 Task: Select animal welfare as the cause.
Action: Mouse moved to (889, 90)
Screenshot: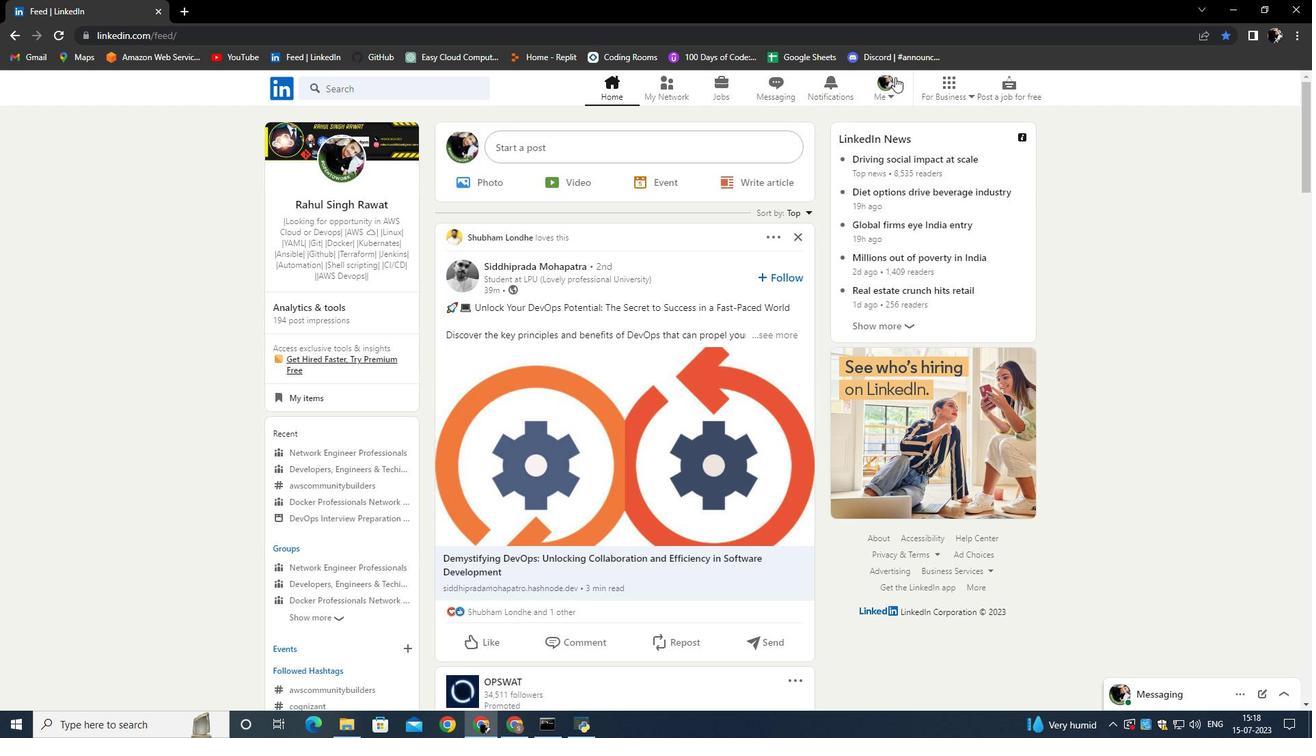 
Action: Mouse pressed left at (889, 90)
Screenshot: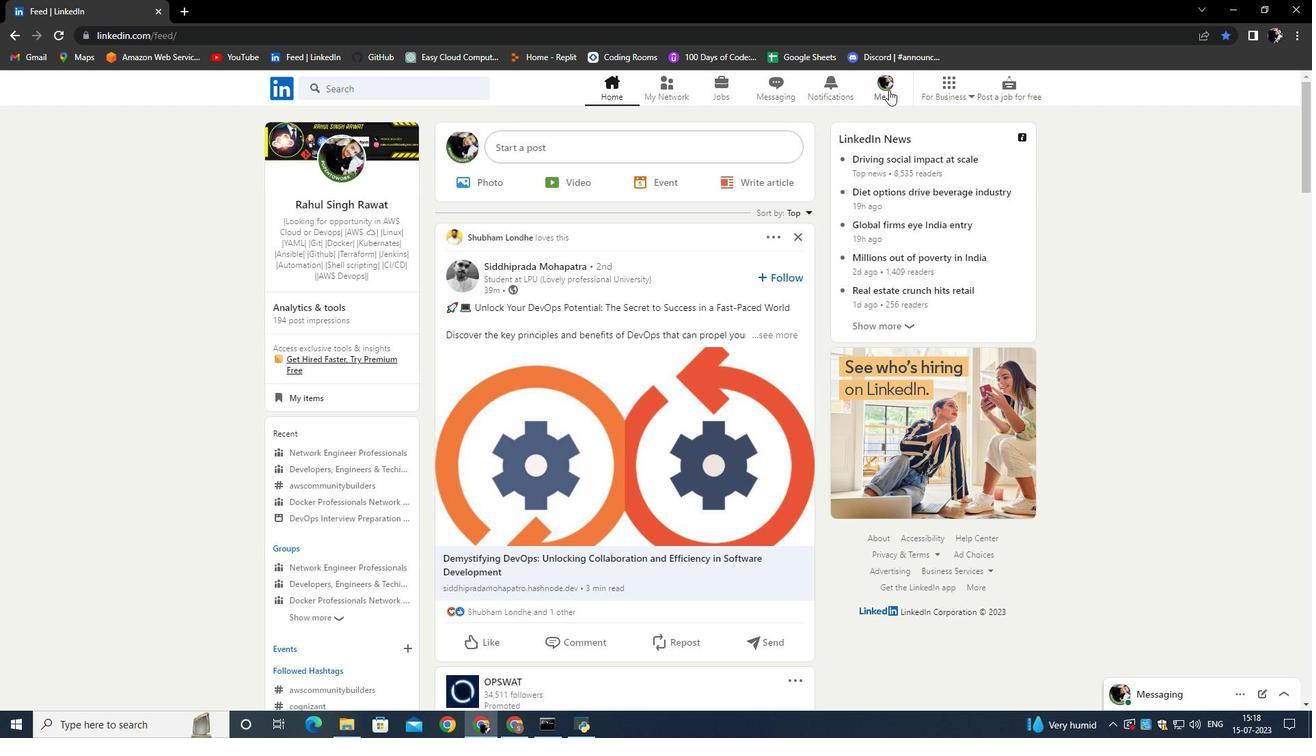
Action: Mouse moved to (769, 173)
Screenshot: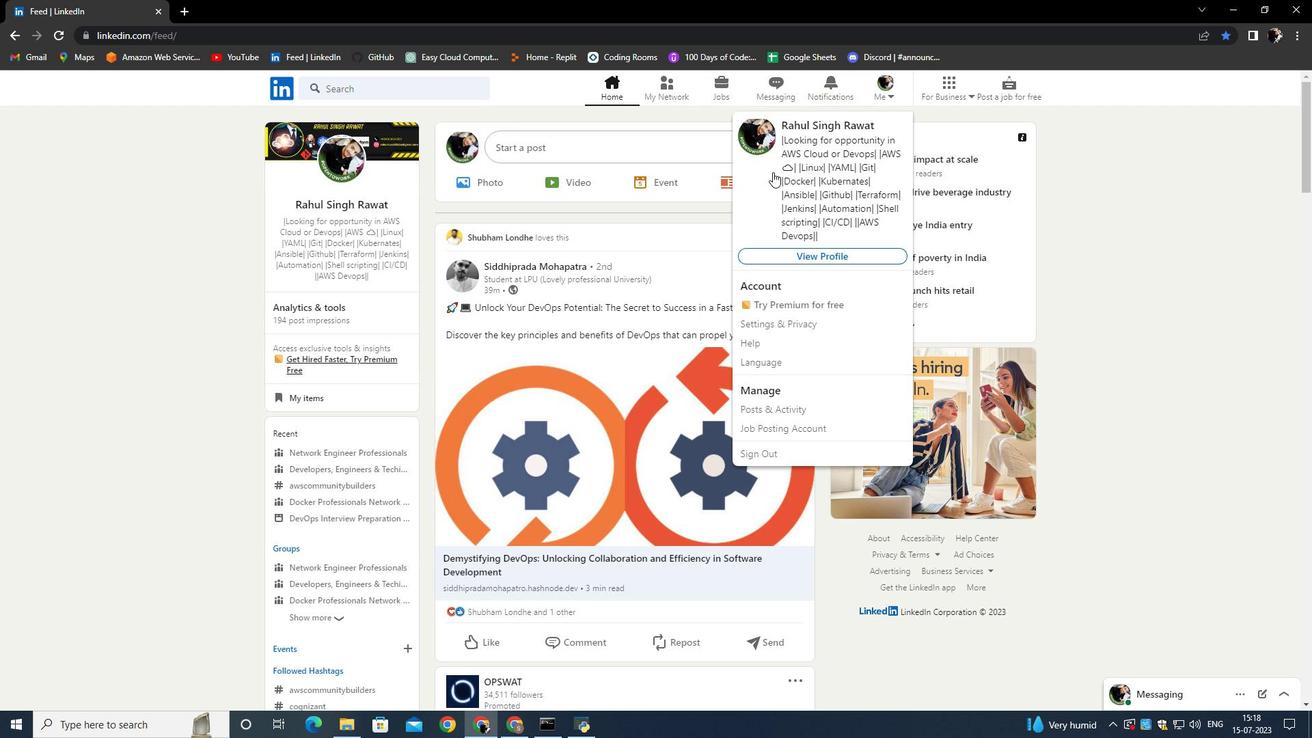 
Action: Mouse pressed left at (769, 173)
Screenshot: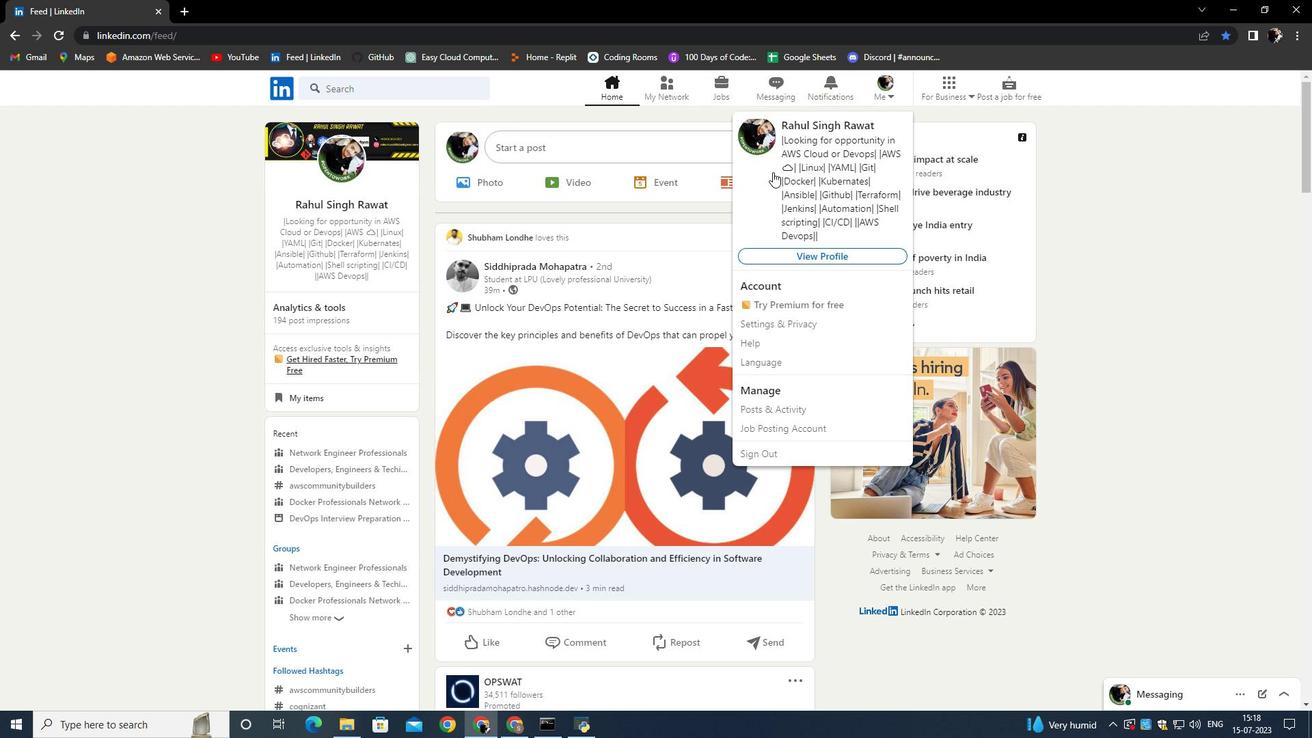 
Action: Mouse moved to (414, 520)
Screenshot: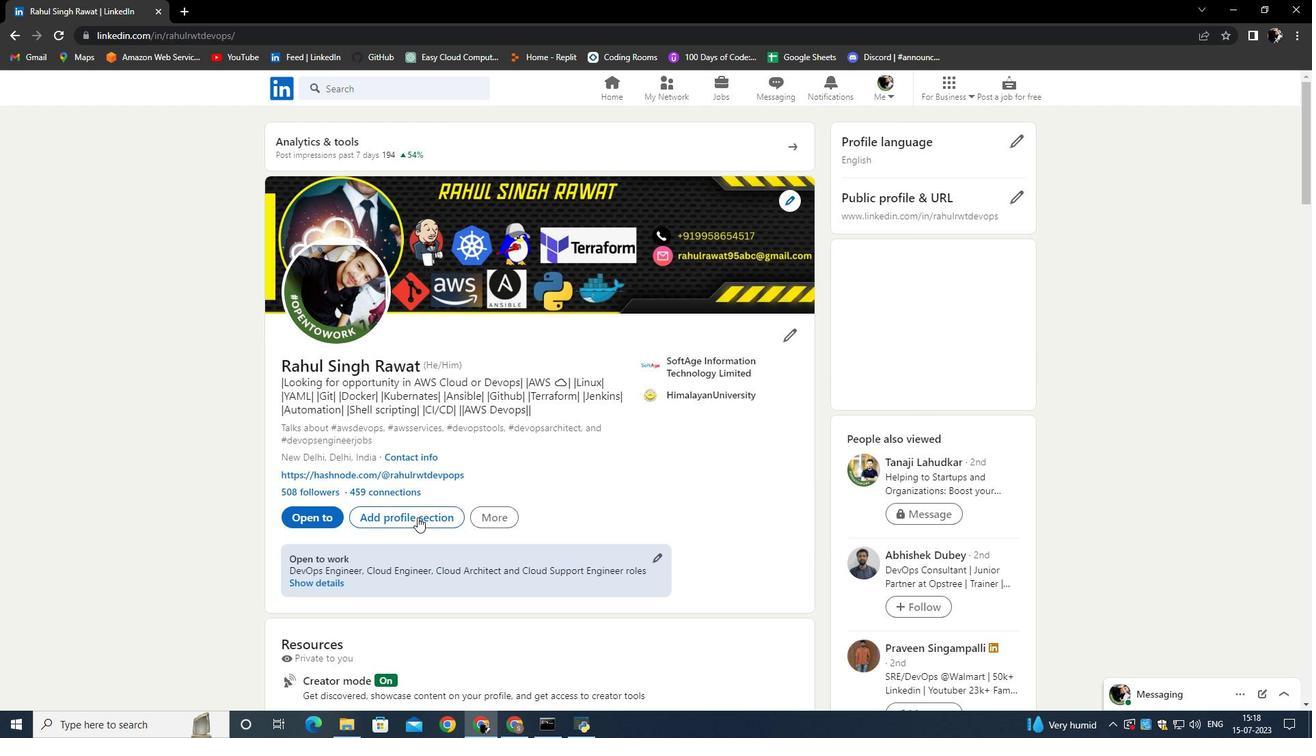 
Action: Mouse pressed left at (414, 520)
Screenshot: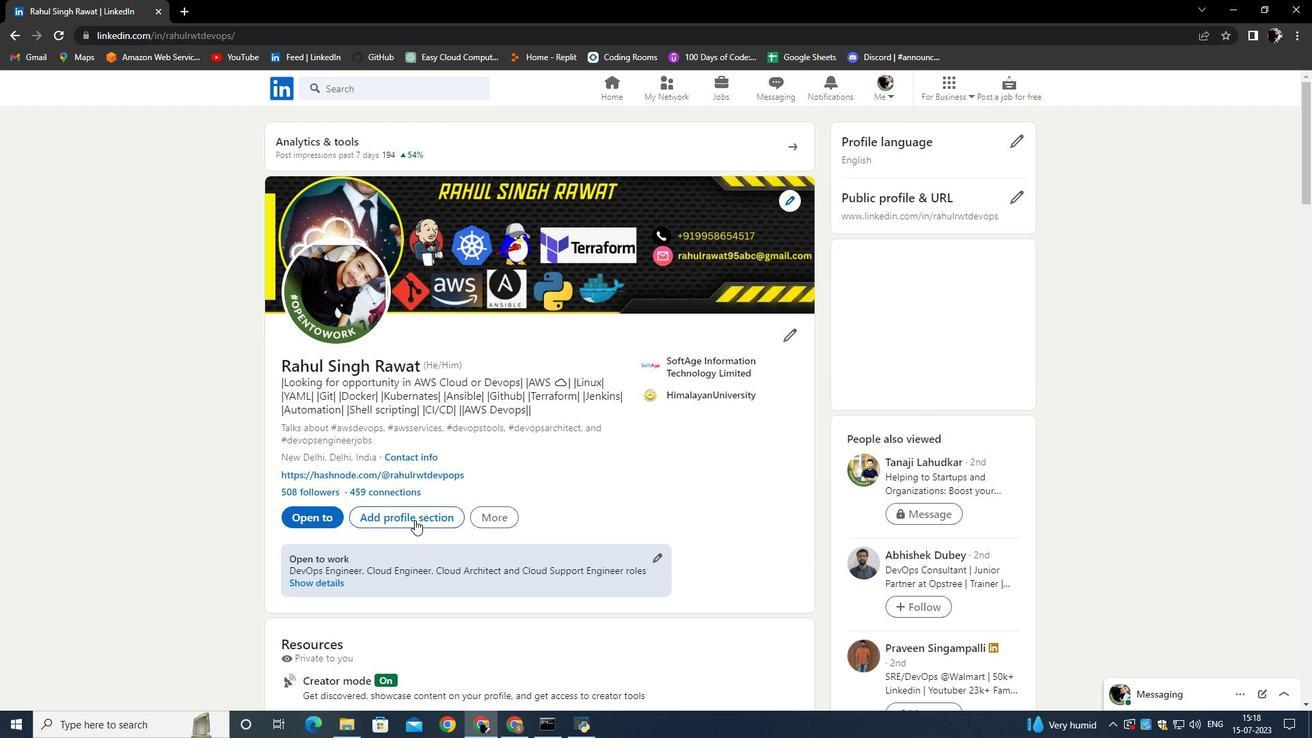 
Action: Mouse moved to (525, 373)
Screenshot: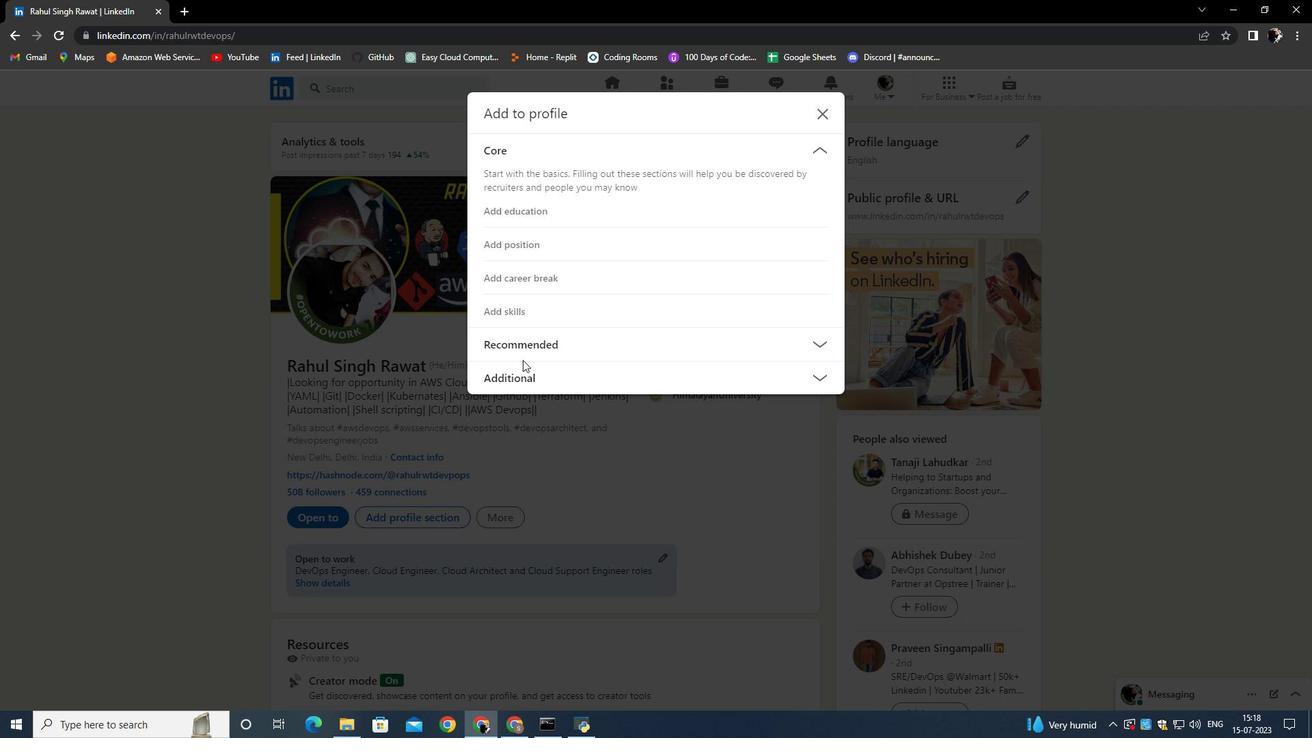 
Action: Mouse pressed left at (525, 373)
Screenshot: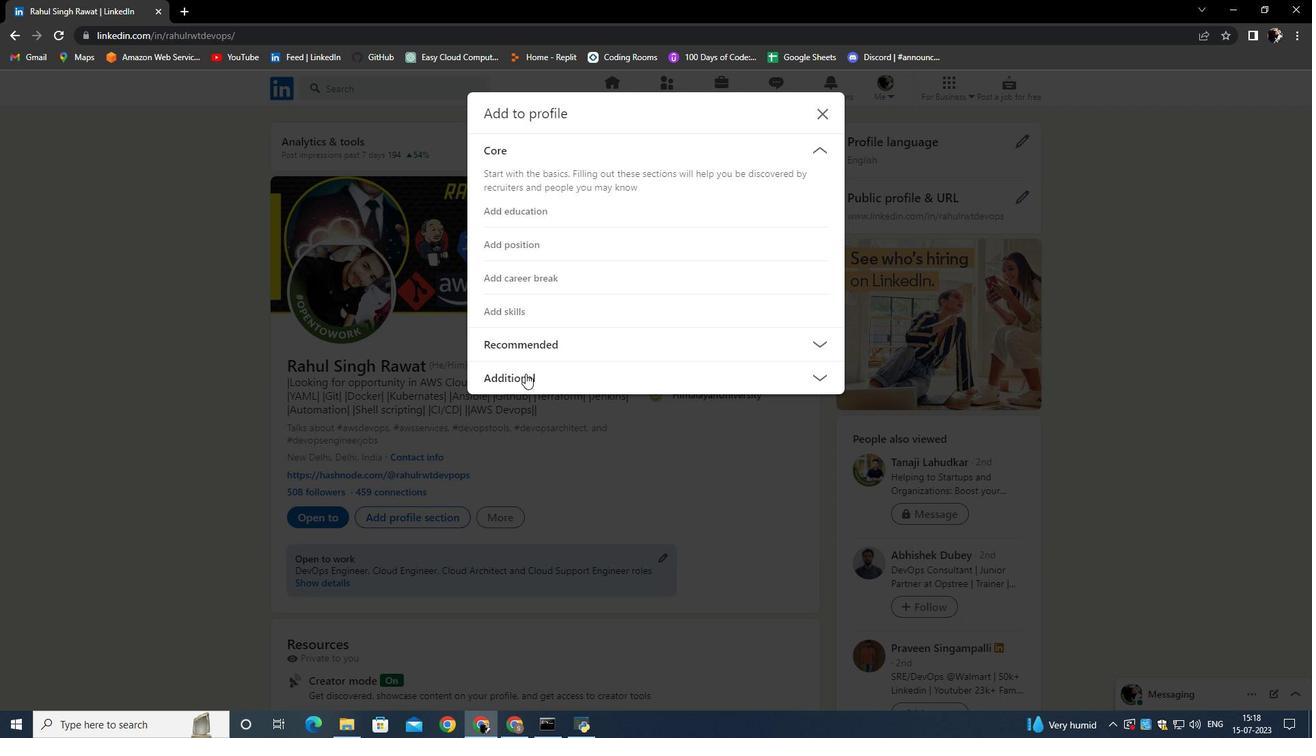 
Action: Mouse moved to (520, 512)
Screenshot: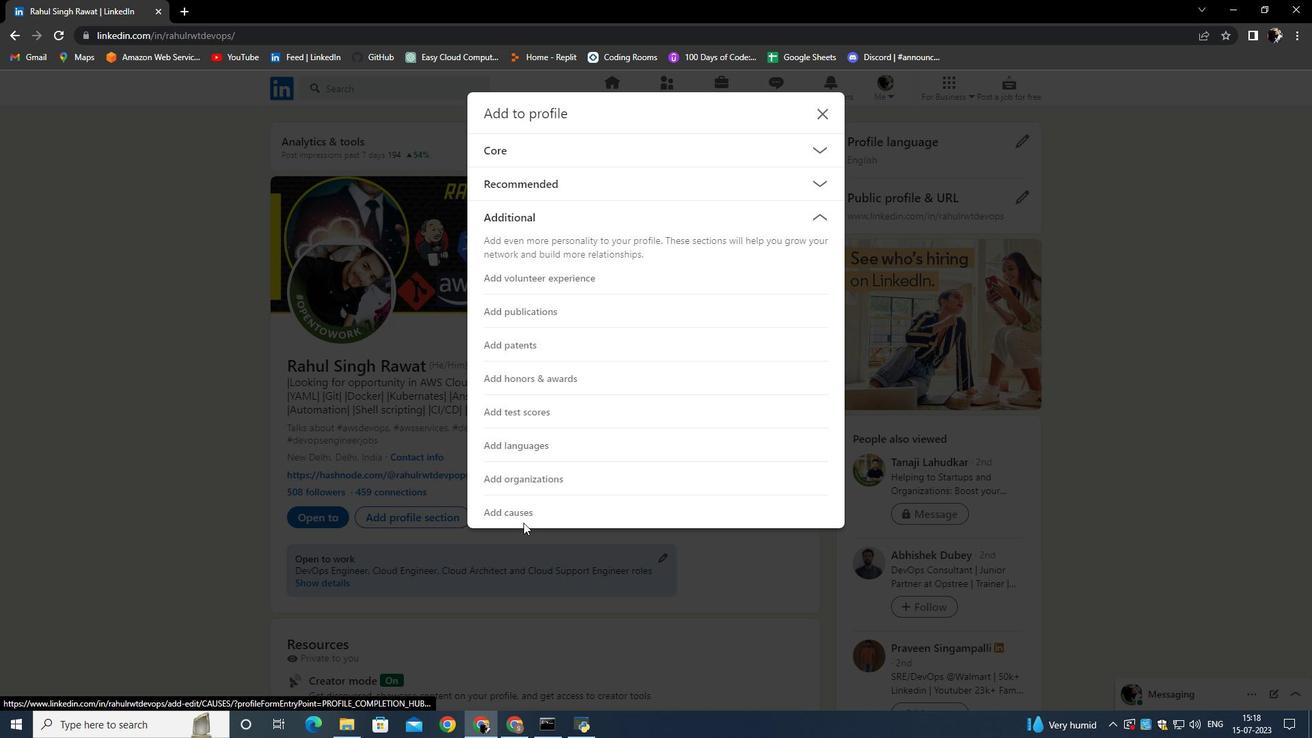 
Action: Mouse pressed left at (520, 512)
Screenshot: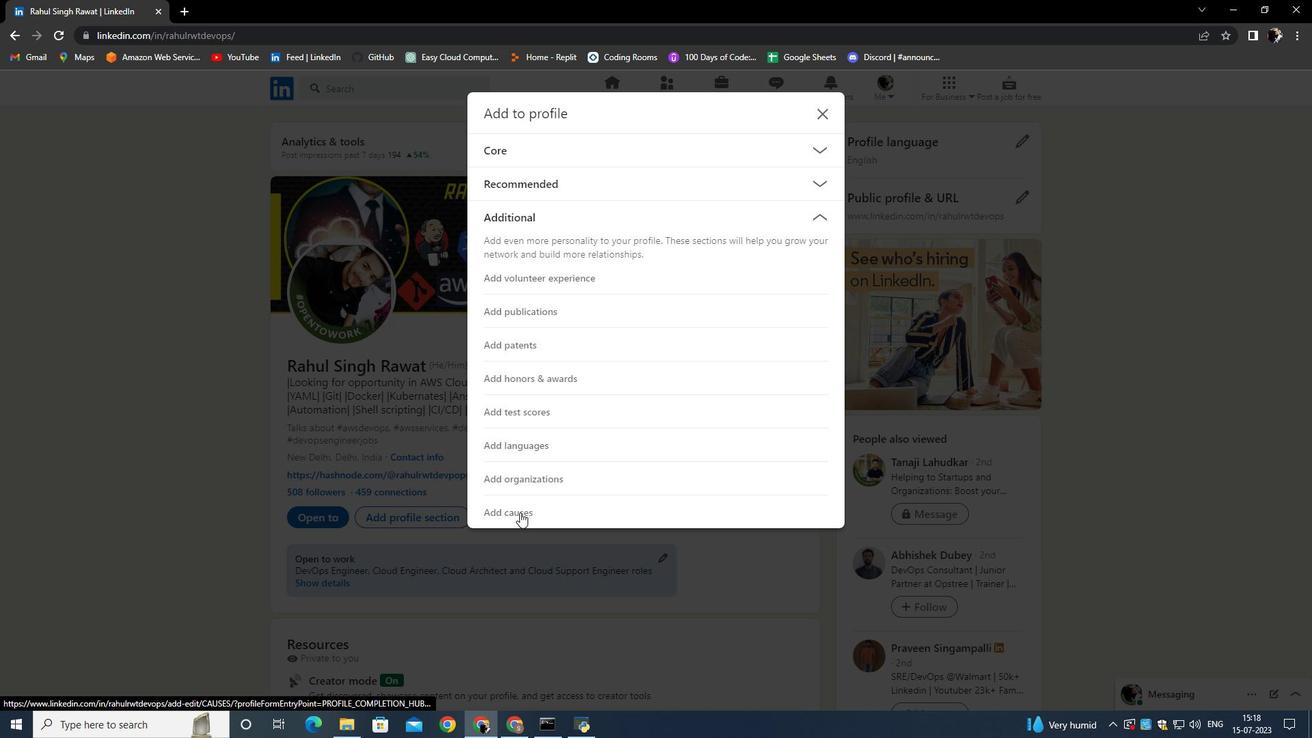 
Action: Mouse moved to (421, 200)
Screenshot: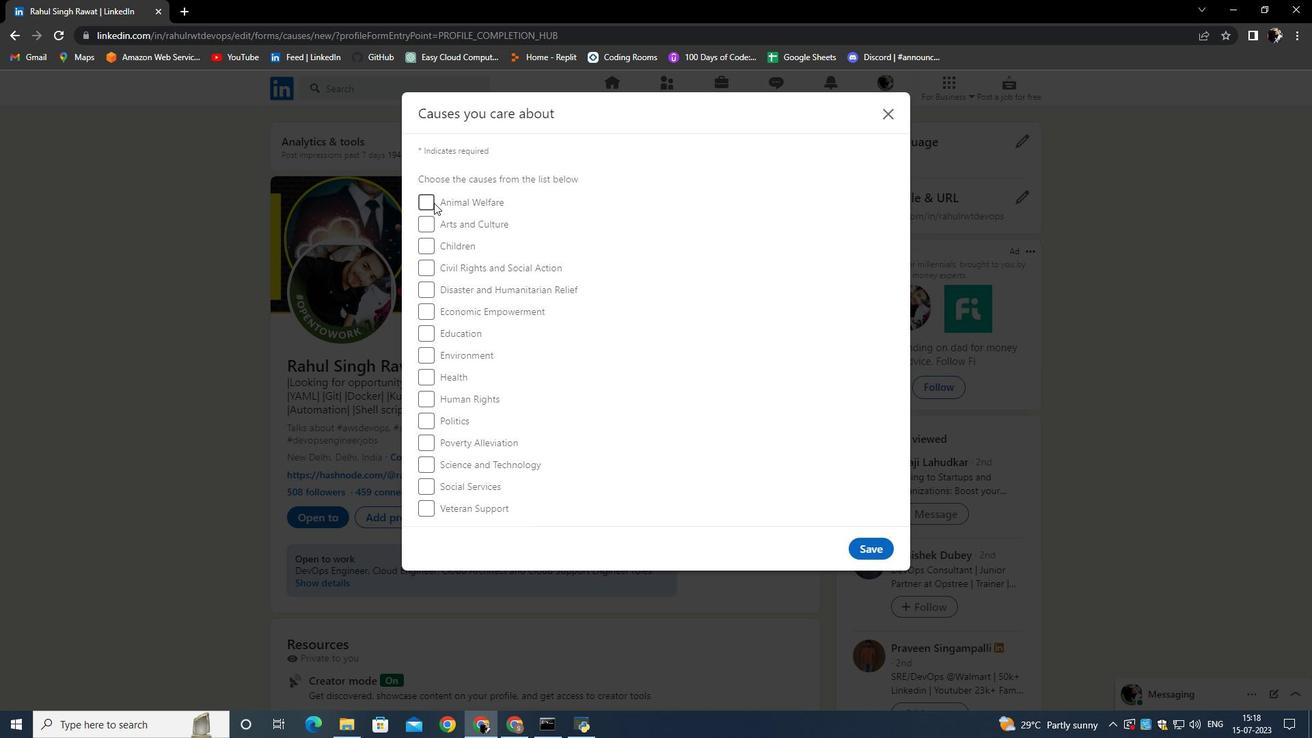 
Action: Mouse pressed left at (421, 200)
Screenshot: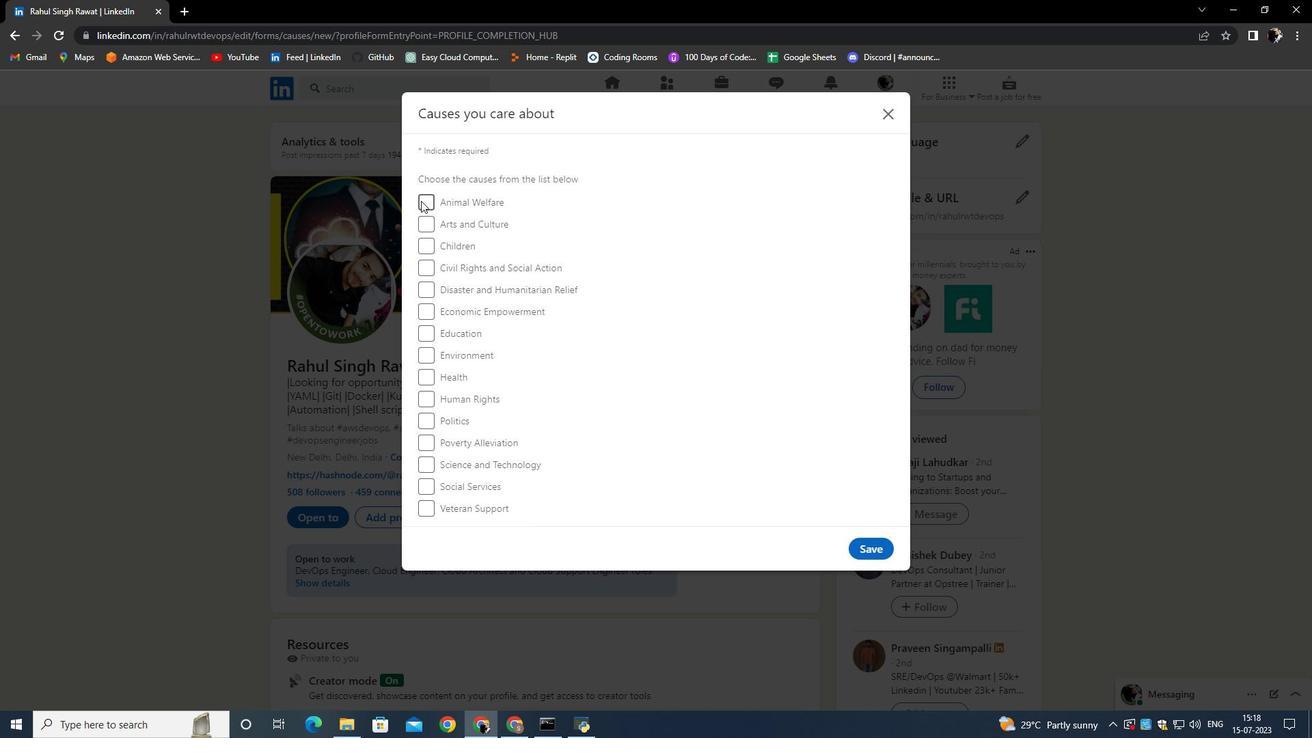 
Action: Mouse moved to (774, 401)
Screenshot: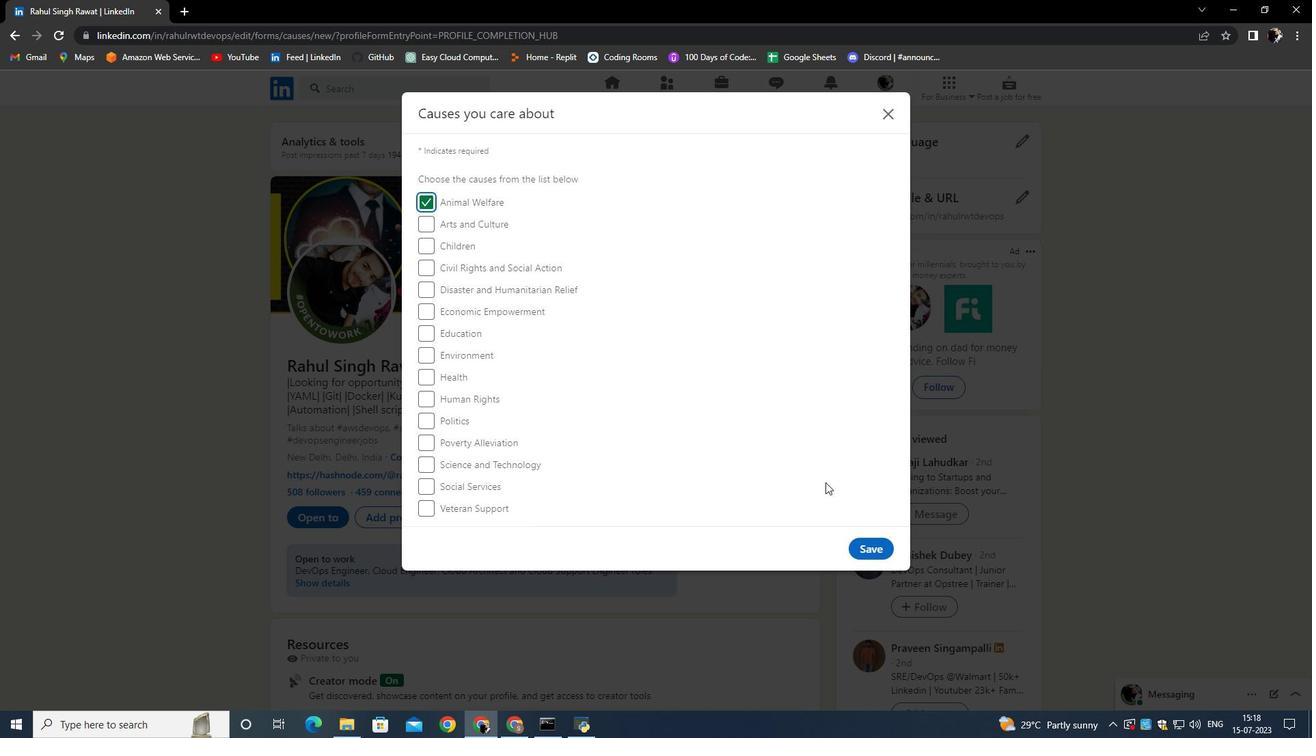 
